Task: Invite clients to a shared album for project updates and feedback.
Action: Mouse moved to (537, 192)
Screenshot: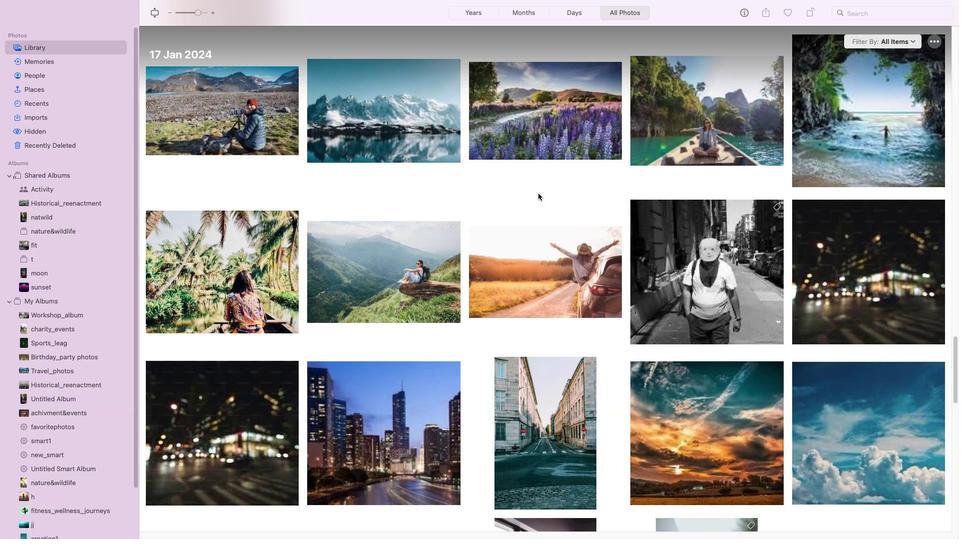 
Action: Mouse pressed left at (537, 192)
Screenshot: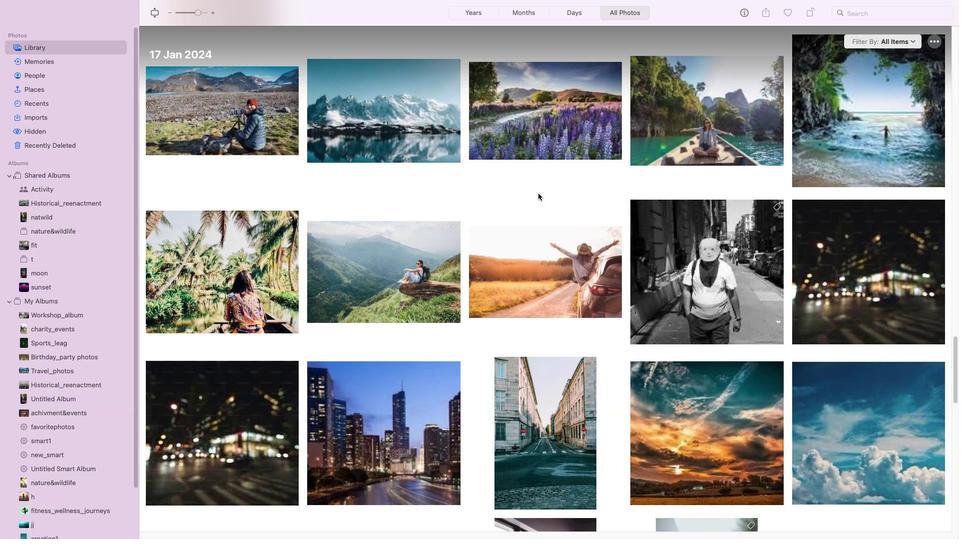 
Action: Mouse moved to (405, 256)
Screenshot: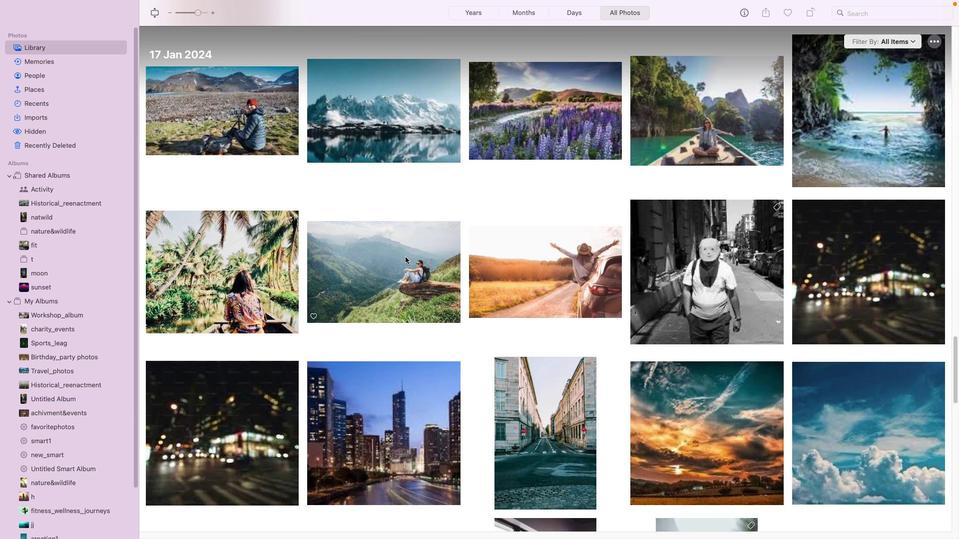 
Action: Mouse pressed left at (405, 256)
Screenshot: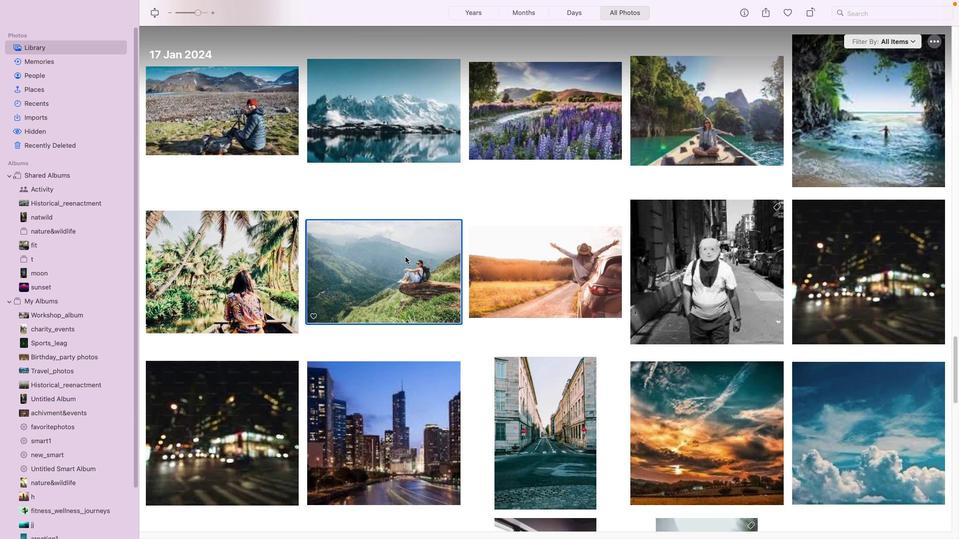 
Action: Mouse moved to (405, 256)
Screenshot: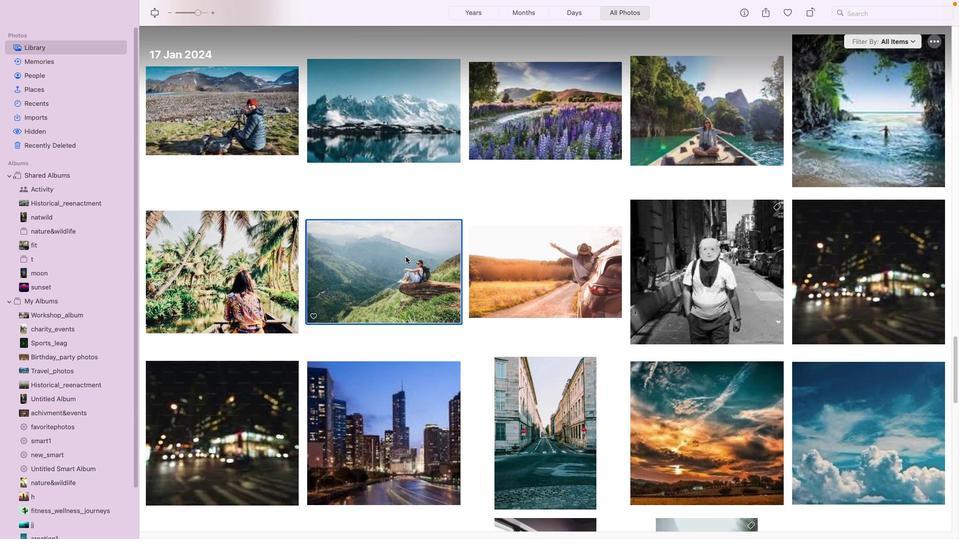 
Action: Key pressed Key.tab
Screenshot: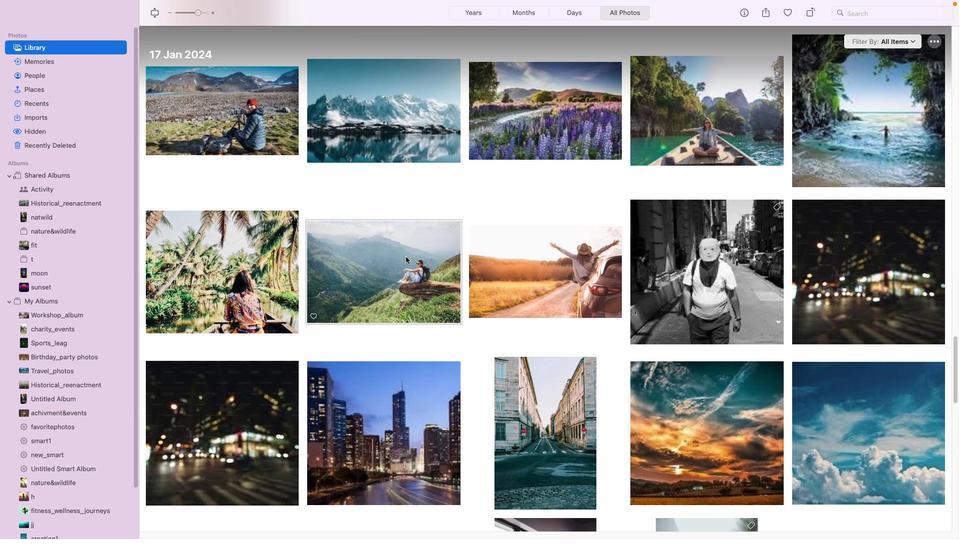 
Action: Mouse moved to (512, 217)
Screenshot: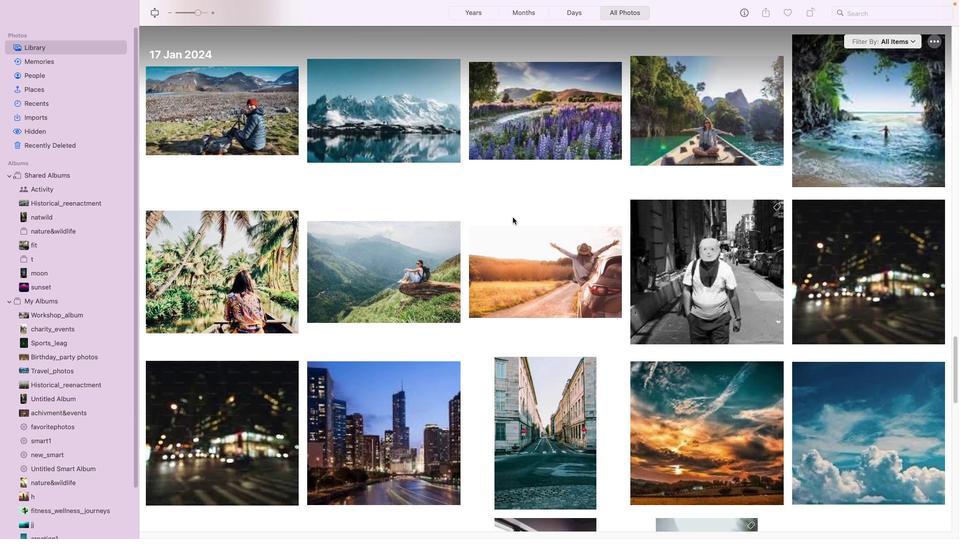 
Action: Mouse pressed left at (512, 217)
Screenshot: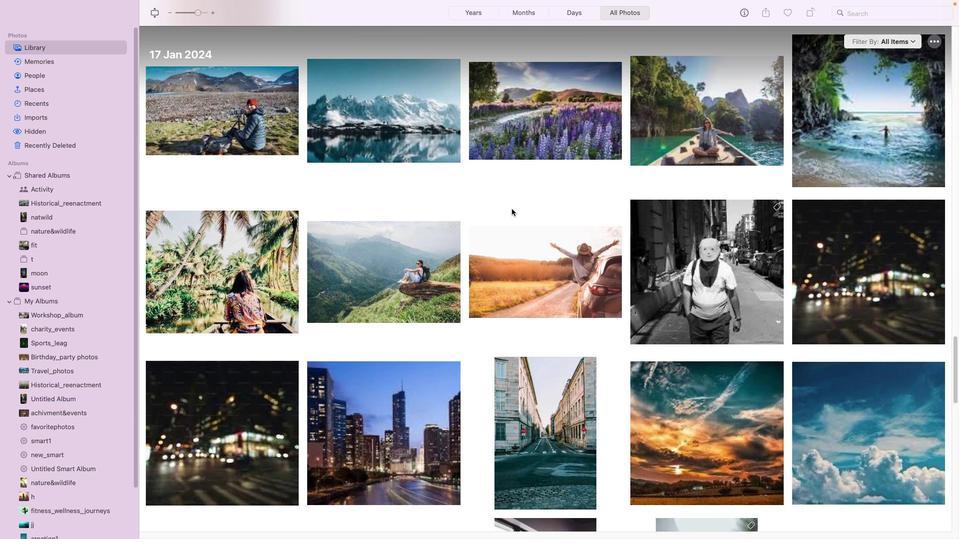 
Action: Mouse moved to (662, 268)
Screenshot: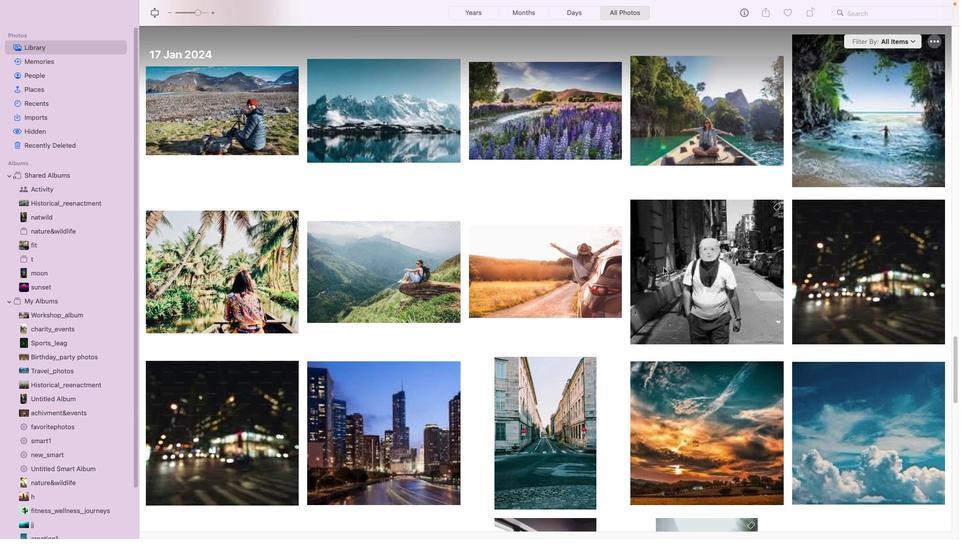 
Action: Key pressed Key.shift_r
Screenshot: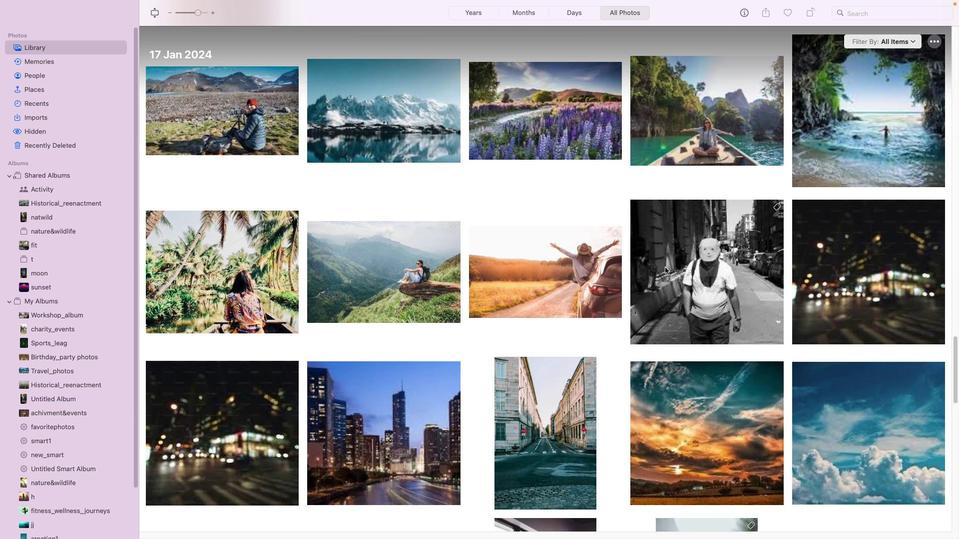 
Action: Mouse moved to (590, 264)
Screenshot: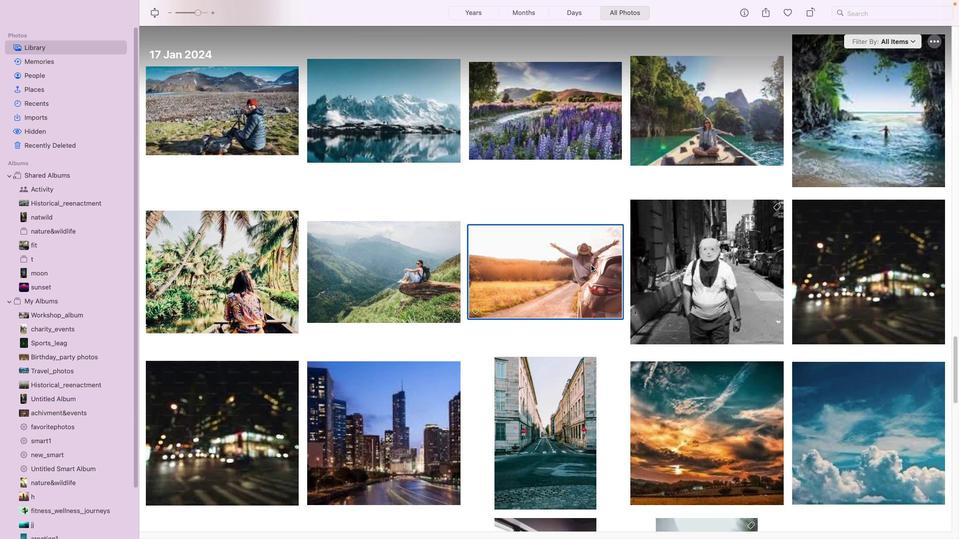 
Action: Mouse pressed left at (590, 264)
Screenshot: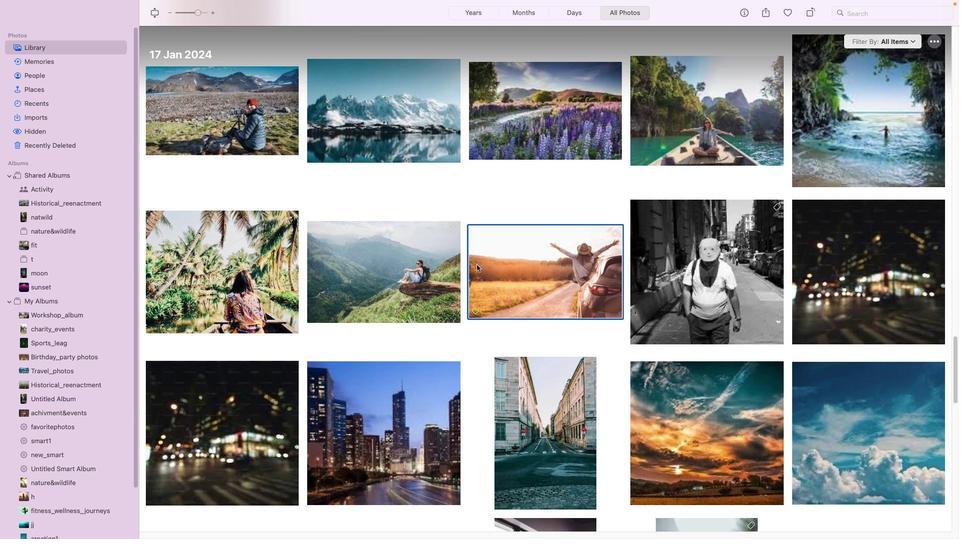 
Action: Mouse moved to (384, 261)
Screenshot: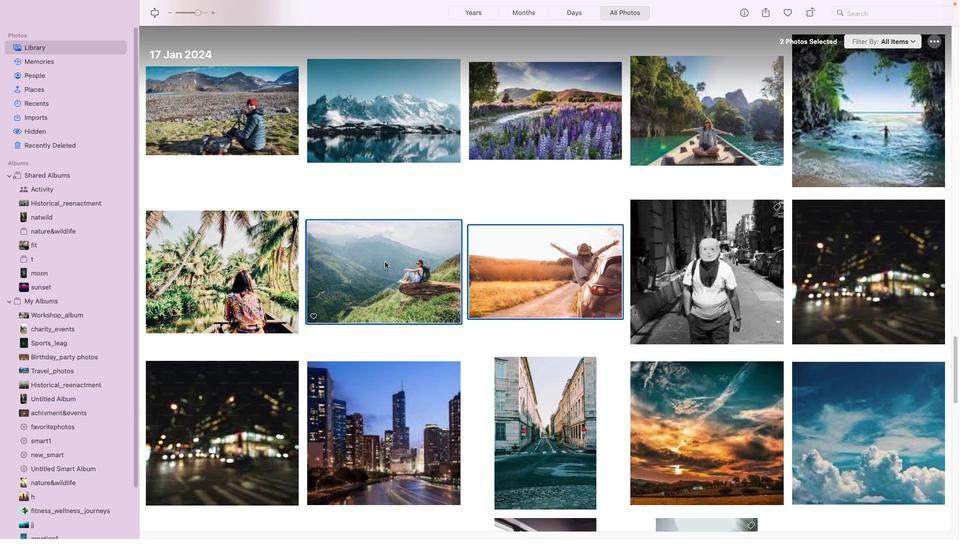 
Action: Mouse pressed left at (384, 261)
Screenshot: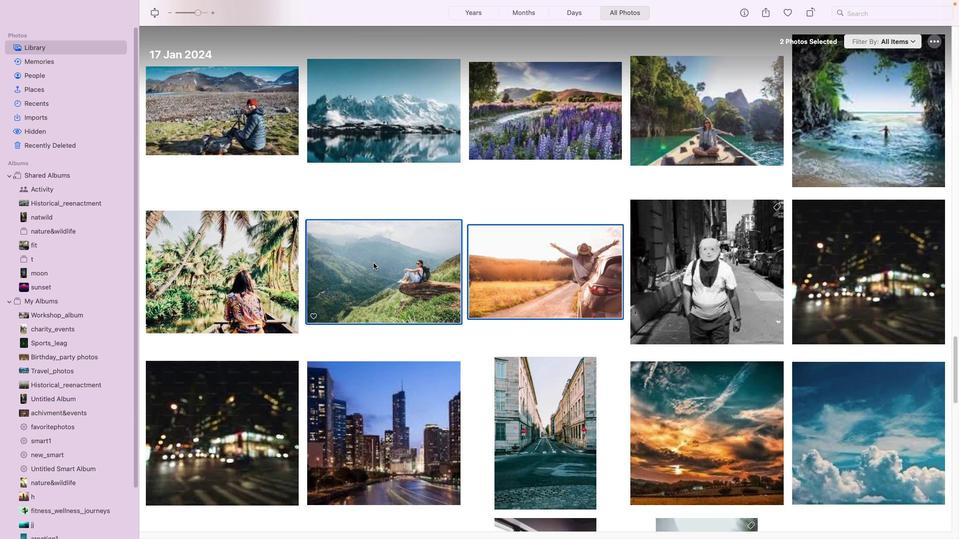 
Action: Mouse moved to (235, 263)
Screenshot: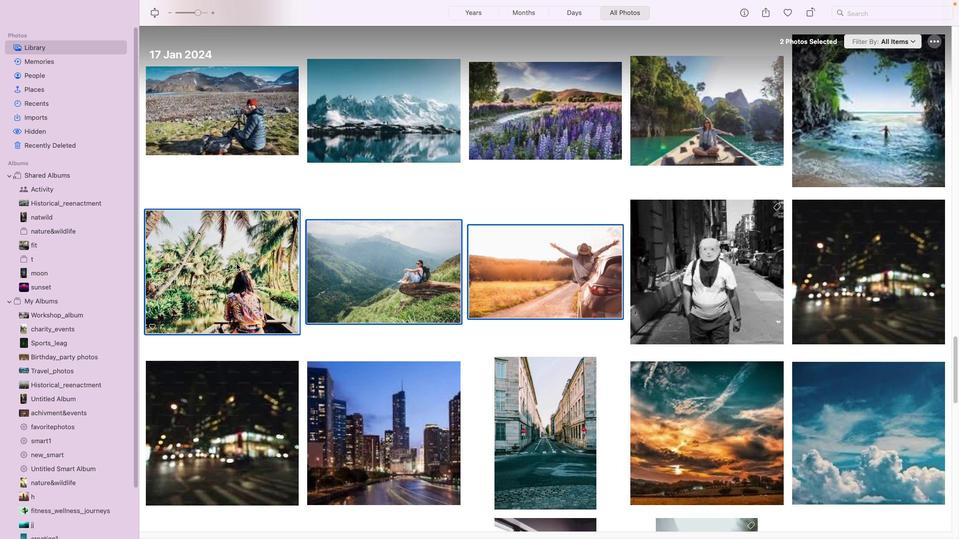 
Action: Mouse pressed left at (235, 263)
Screenshot: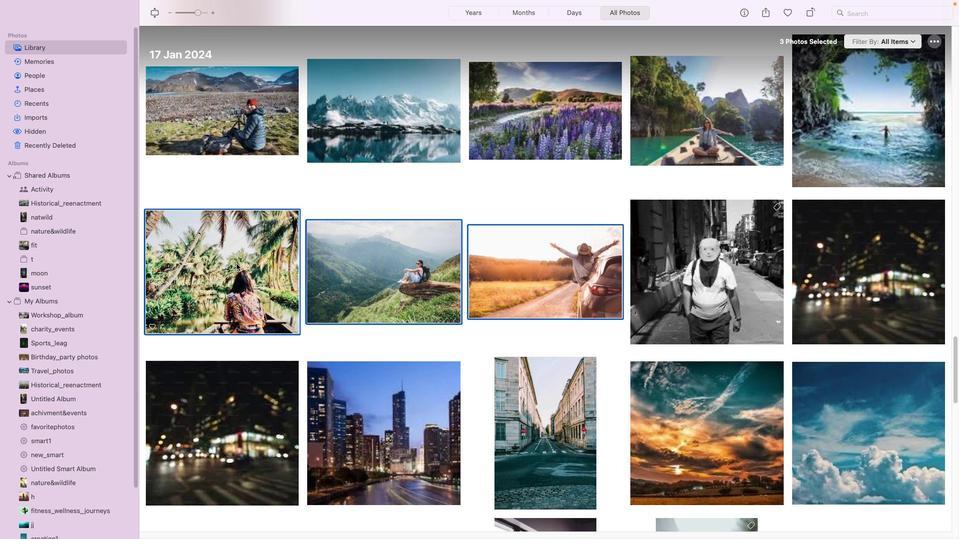 
Action: Mouse moved to (829, 164)
Screenshot: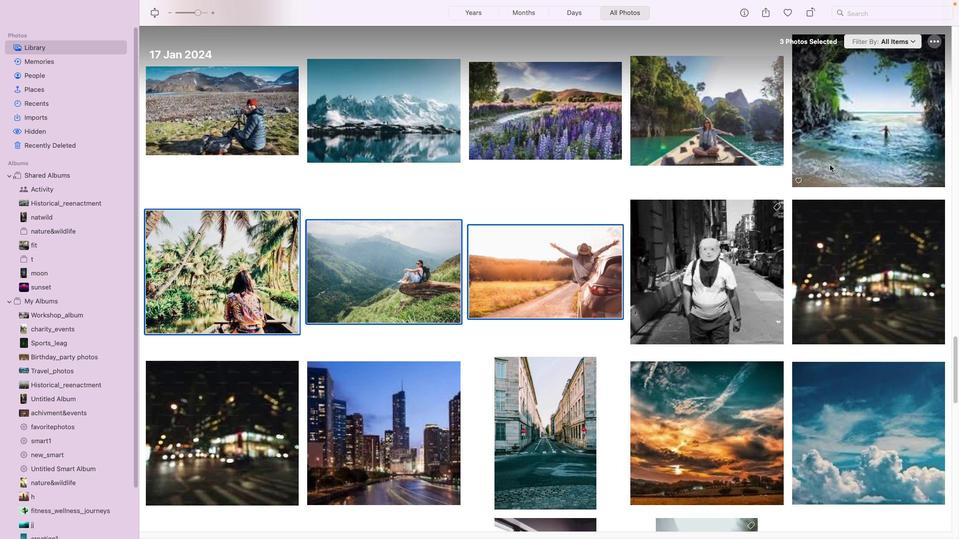 
Action: Mouse pressed left at (829, 164)
Screenshot: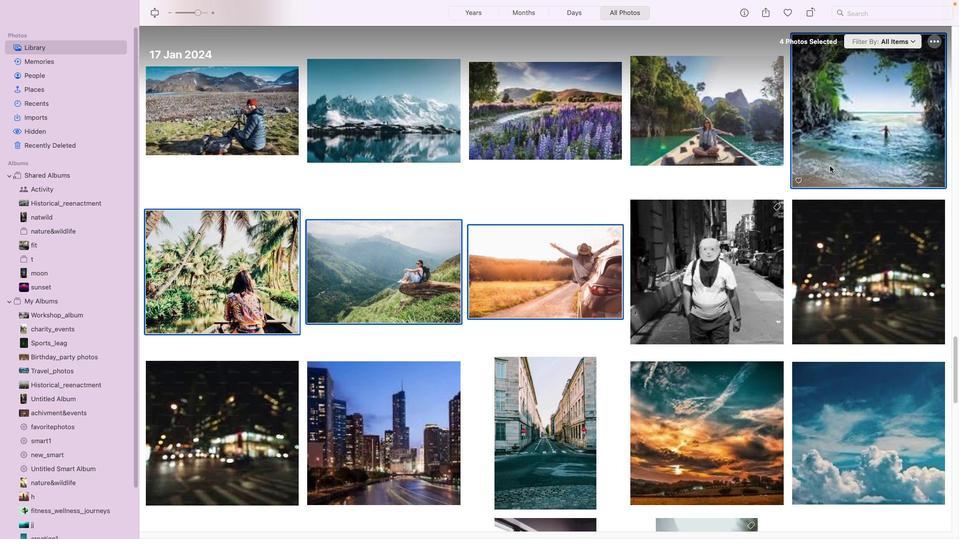 
Action: Mouse moved to (122, 300)
Screenshot: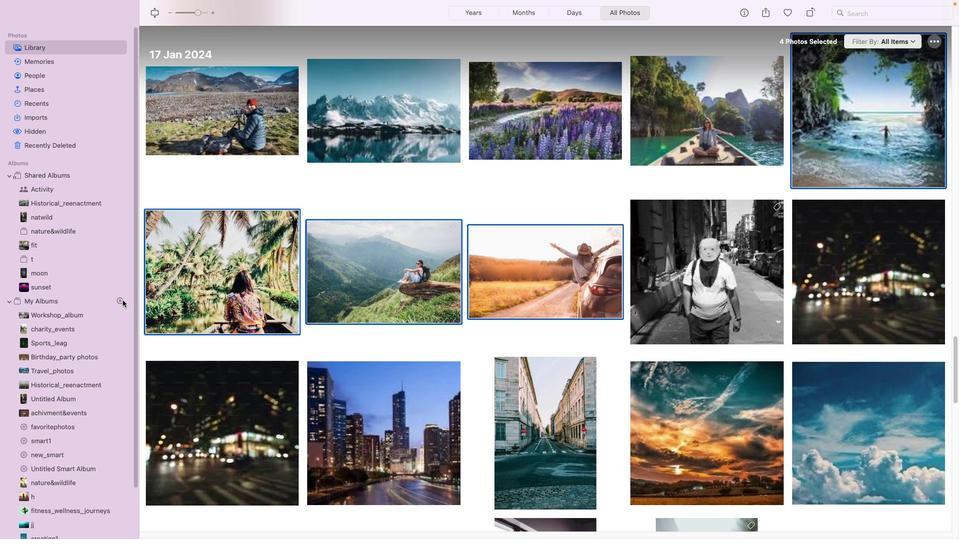 
Action: Mouse pressed left at (122, 300)
Screenshot: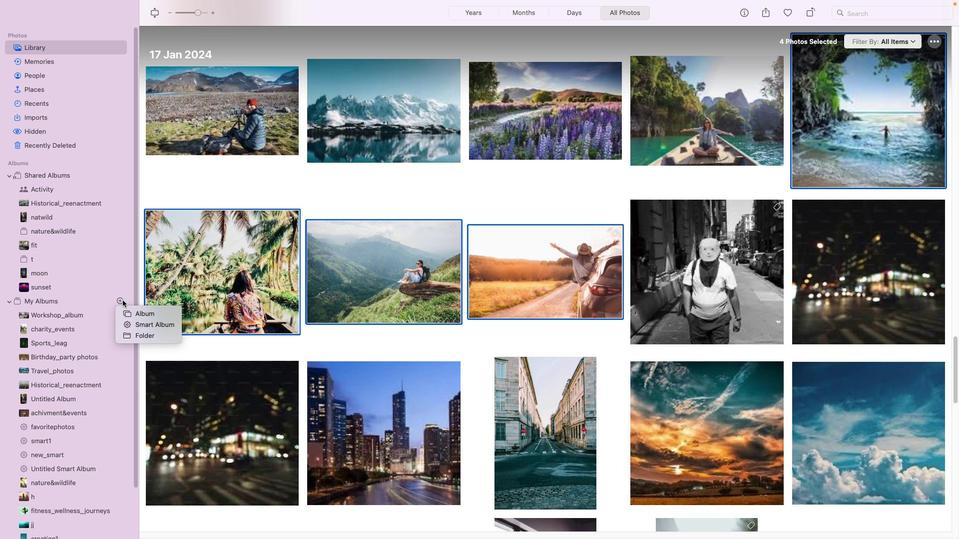 
Action: Mouse moved to (151, 309)
Screenshot: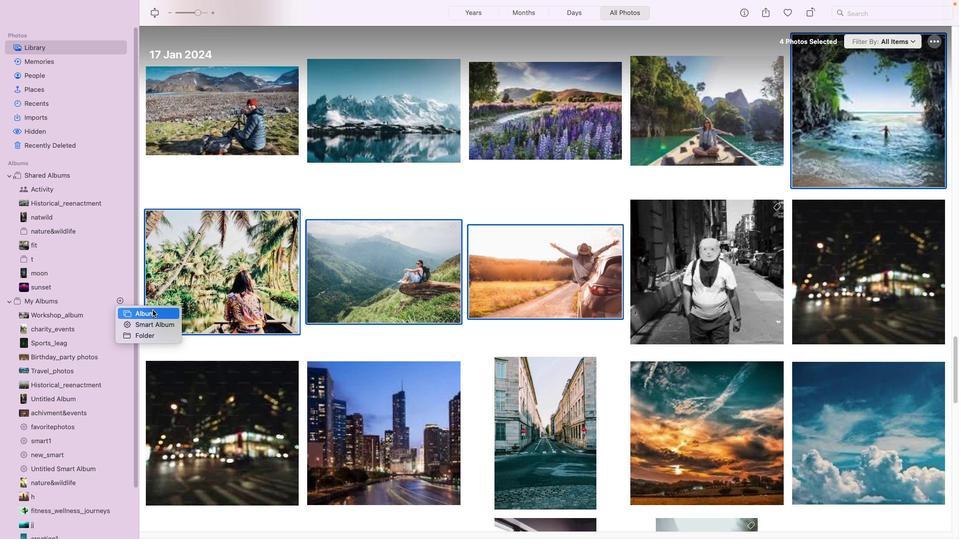 
Action: Mouse pressed left at (151, 309)
Screenshot: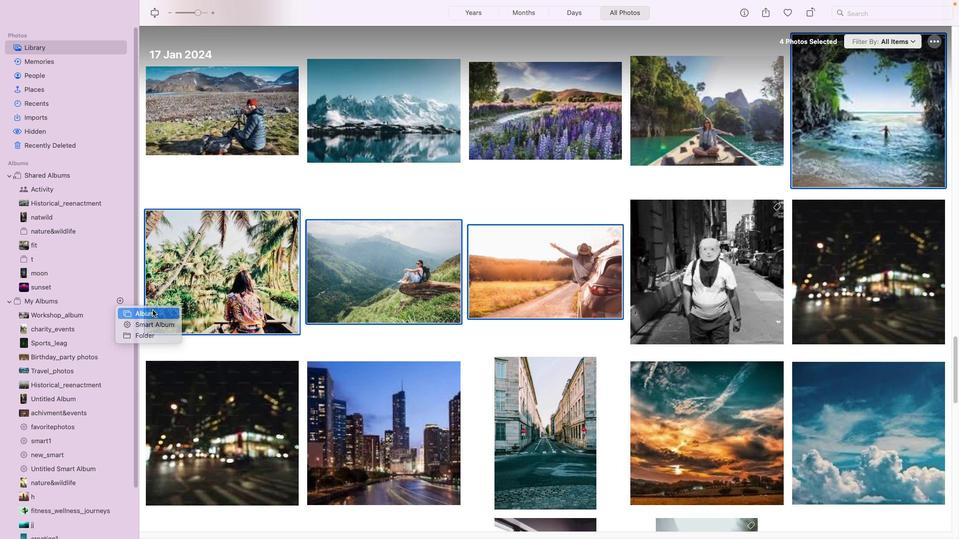 
Action: Key pressed Key.backspaceKey.shift_r'T''r''a''v''e''l''o'Key.spaceKey.enter
Screenshot: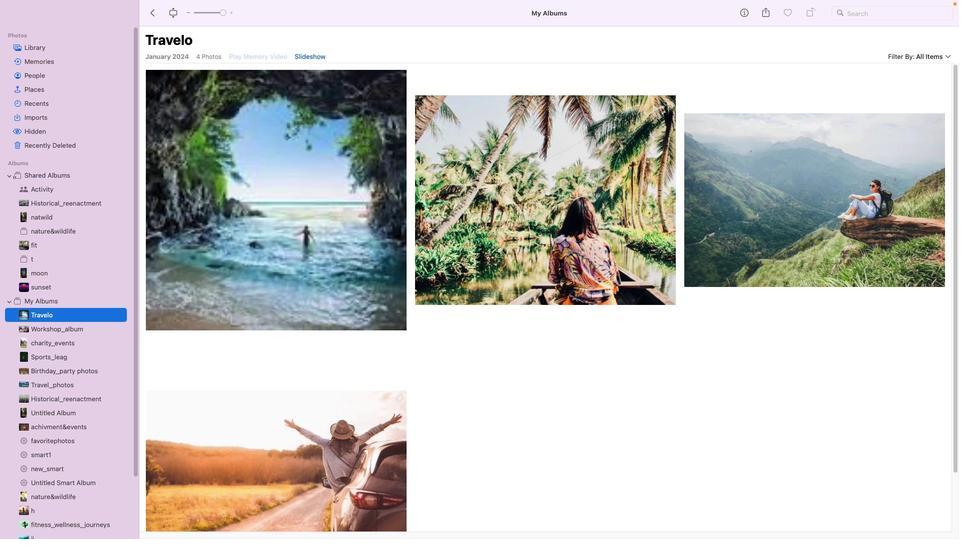 
Action: Mouse moved to (524, 331)
Screenshot: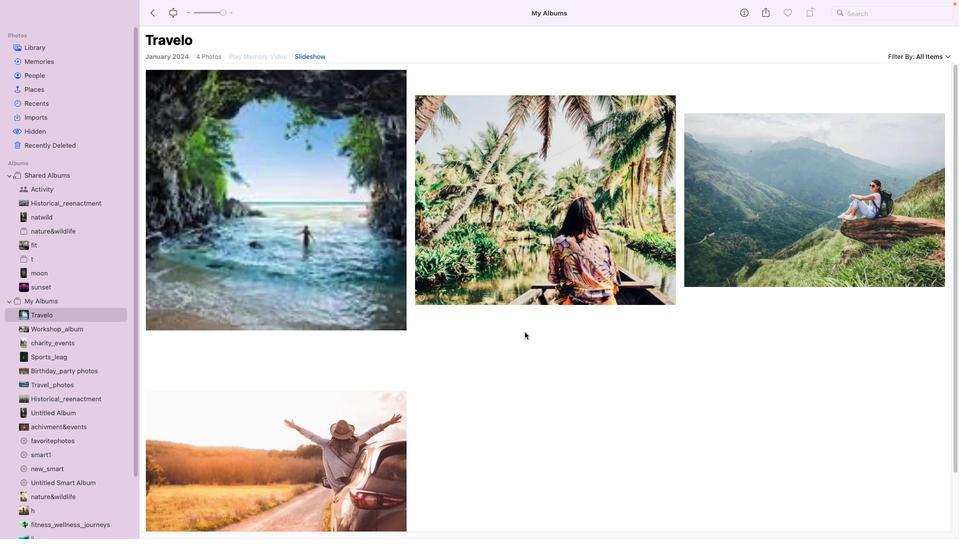 
Action: Mouse pressed left at (524, 331)
Screenshot: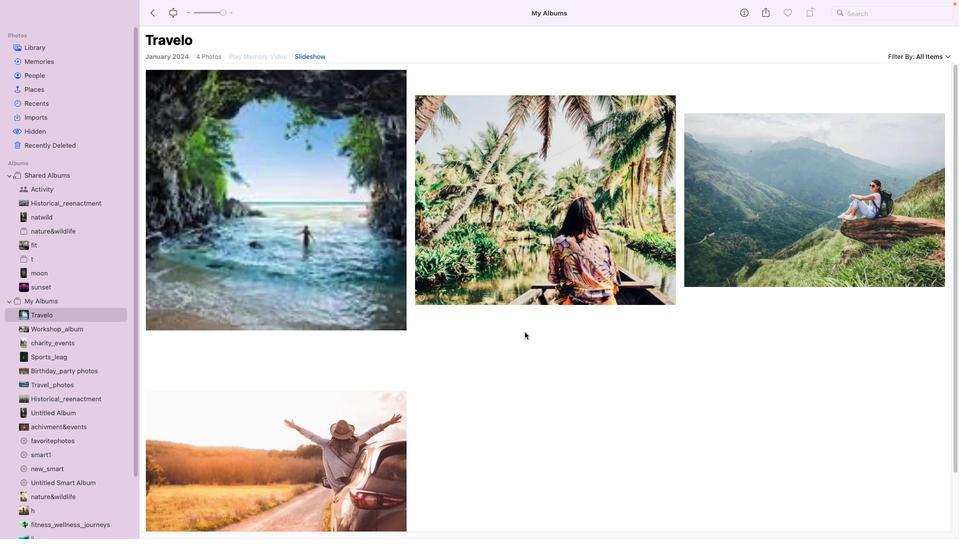 
Action: Mouse moved to (738, 43)
Screenshot: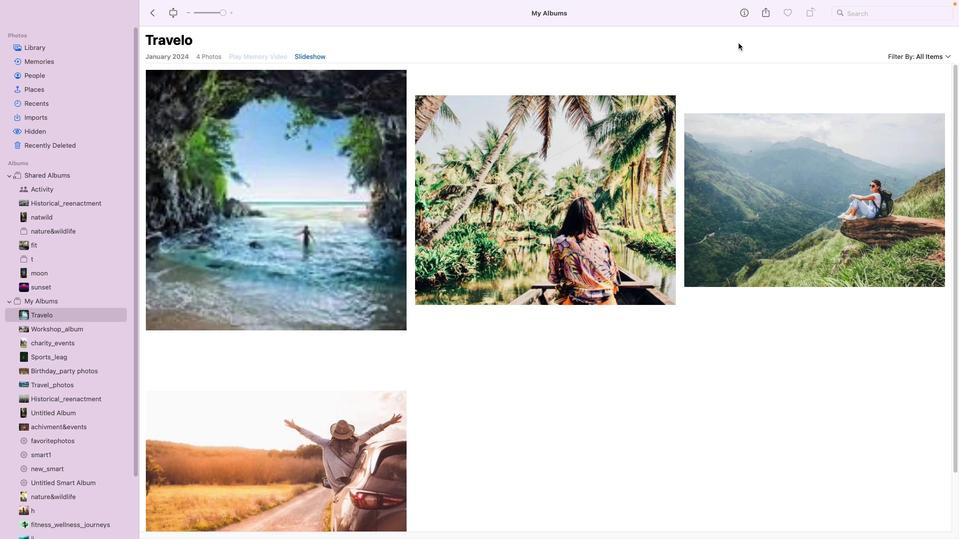 
Action: Mouse pressed left at (738, 43)
Screenshot: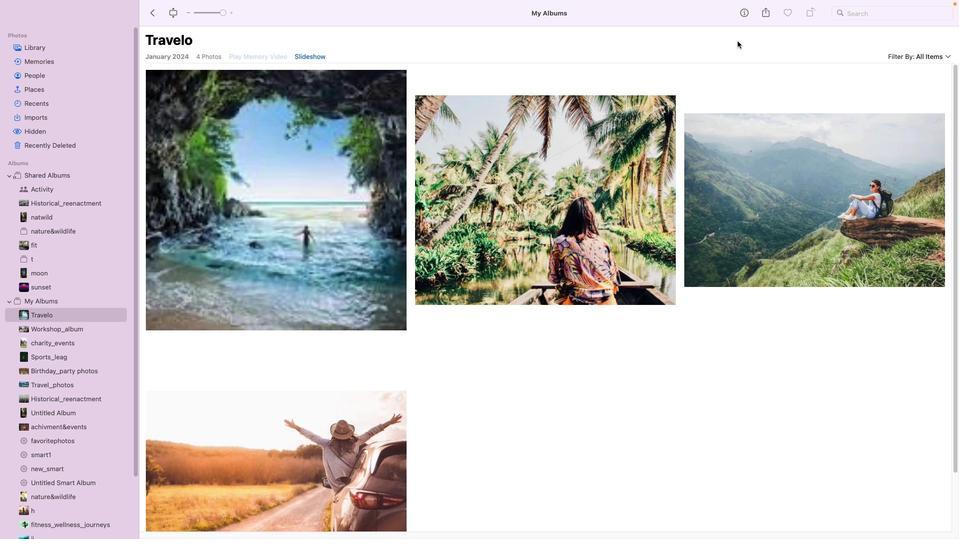 
Action: Mouse moved to (768, 11)
Screenshot: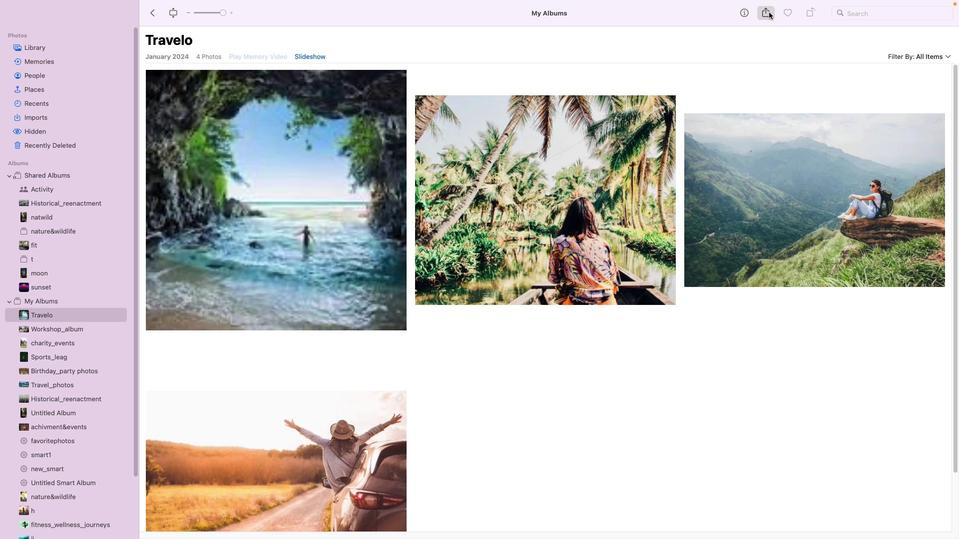 
Action: Mouse pressed left at (768, 11)
Screenshot: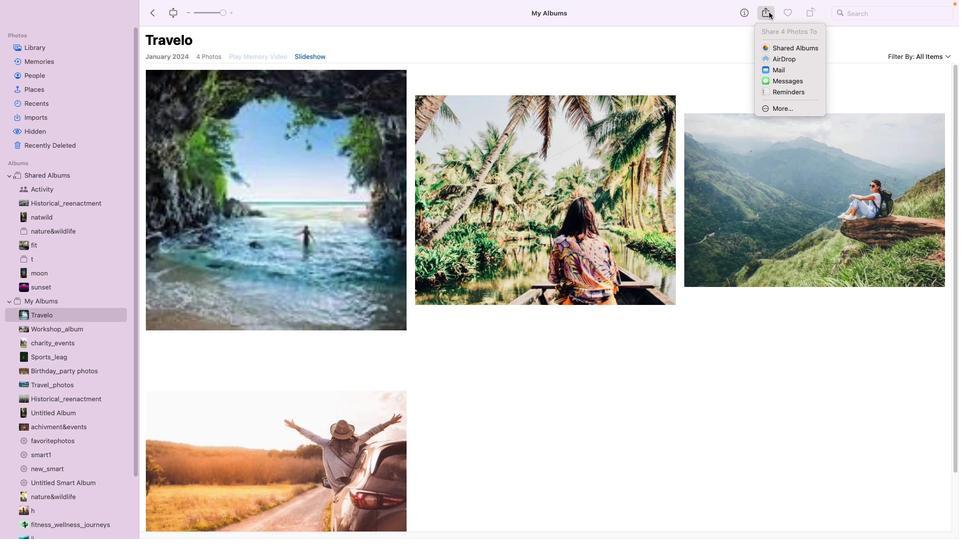 
Action: Mouse moved to (777, 45)
Screenshot: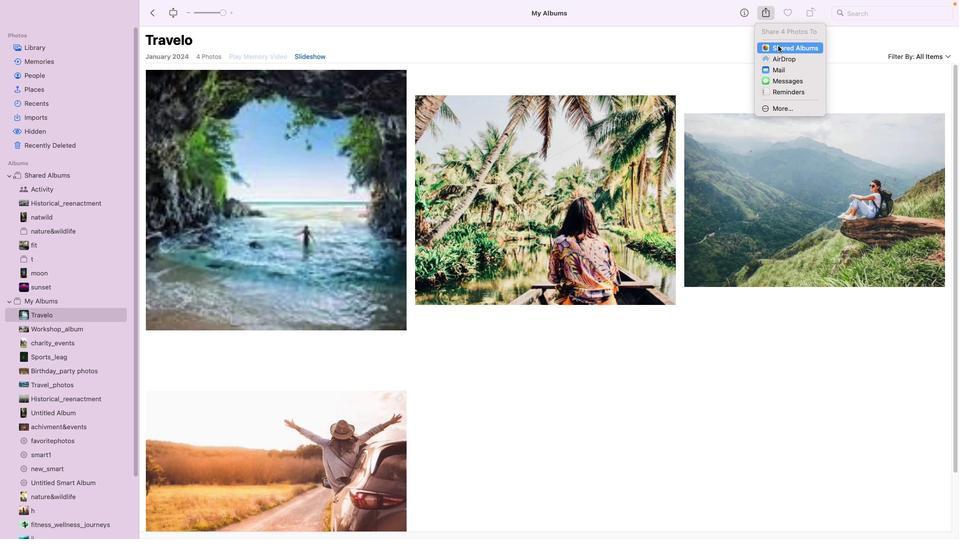 
Action: Mouse pressed left at (777, 45)
Screenshot: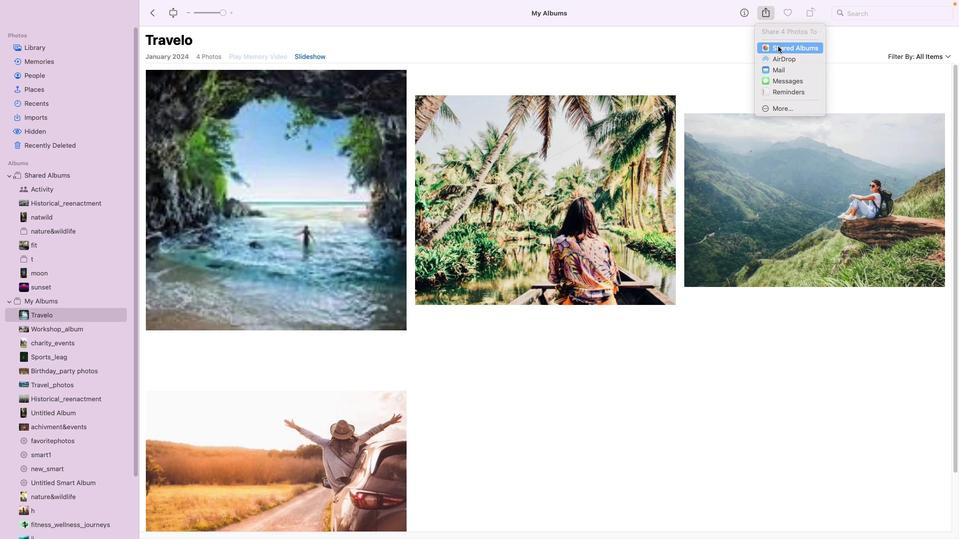 
Action: Mouse moved to (715, 63)
Screenshot: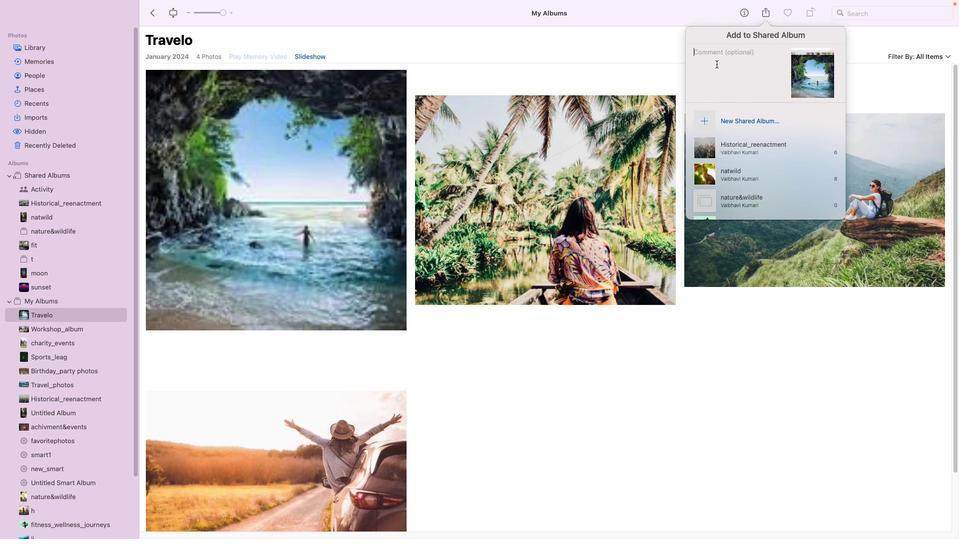
Action: Mouse pressed left at (715, 63)
Screenshot: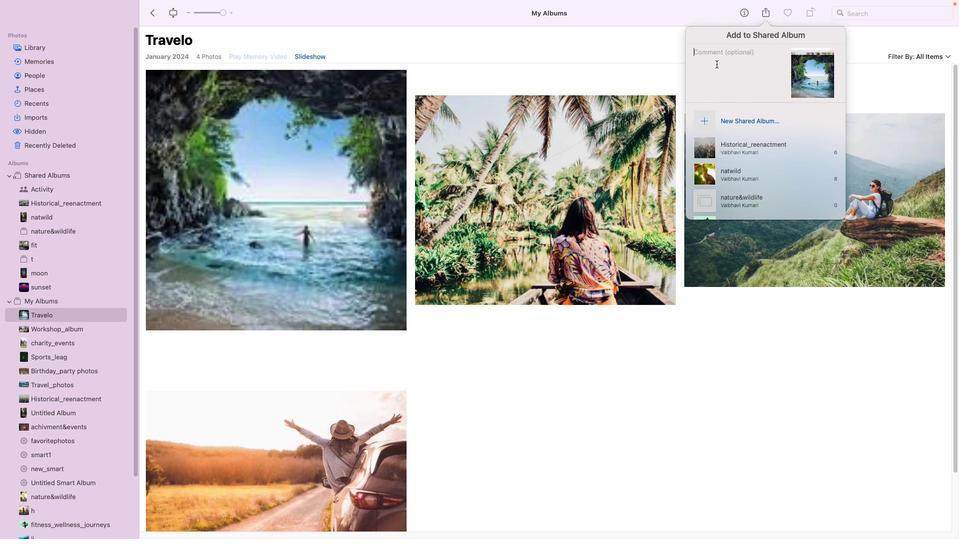 
Action: Mouse moved to (694, 76)
Screenshot: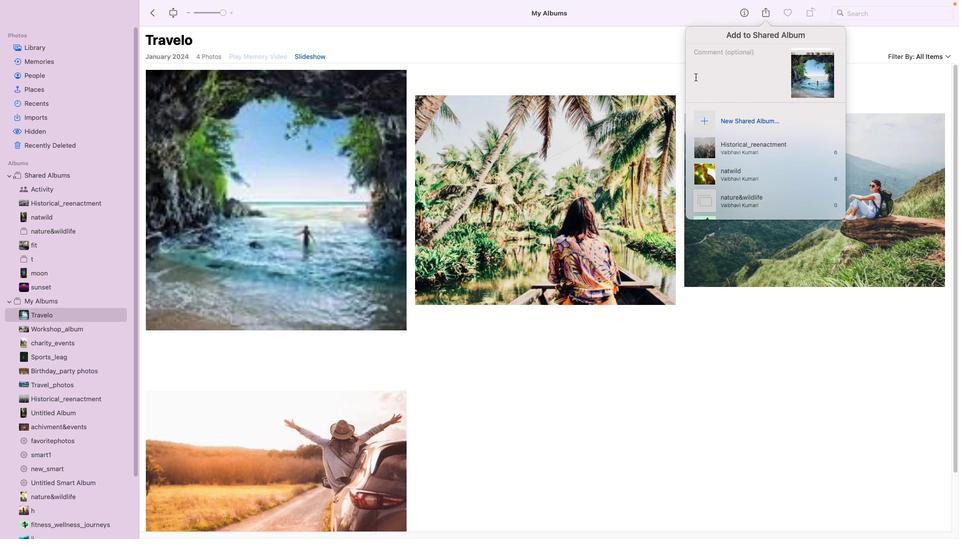 
Action: Key pressed 't'Key.backspaceKey.shift_r'F''o''r'Key.spaceKey.backspaceKey.backspaceKey.backspaceKey.backspaceKey.shift_r'"'Key.shift_r'F''o''r'Key.spaceKey.shift_r'T''r''a''v''e''l'Key.space'p''r''o''j''e''c''t'Key.shift_r'"'
Screenshot: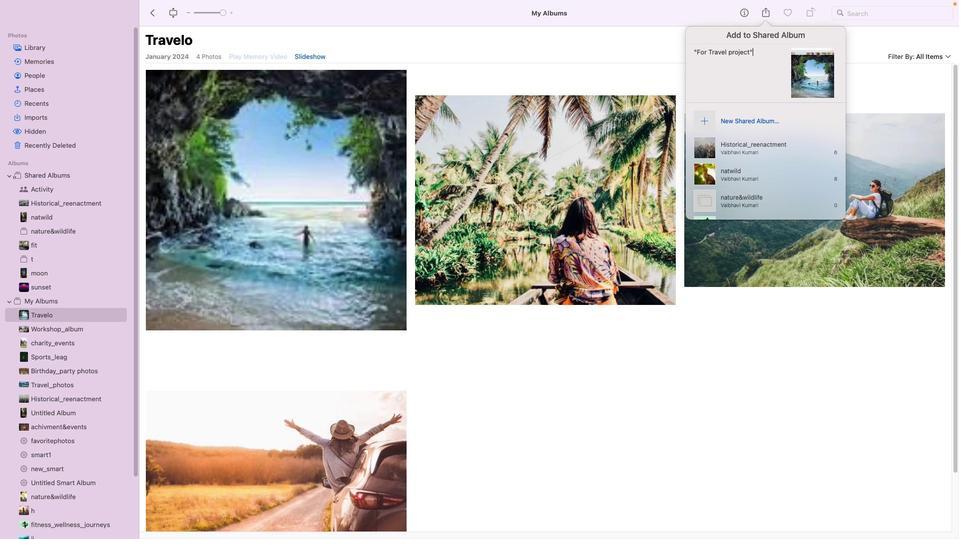 
Action: Mouse moved to (745, 119)
Screenshot: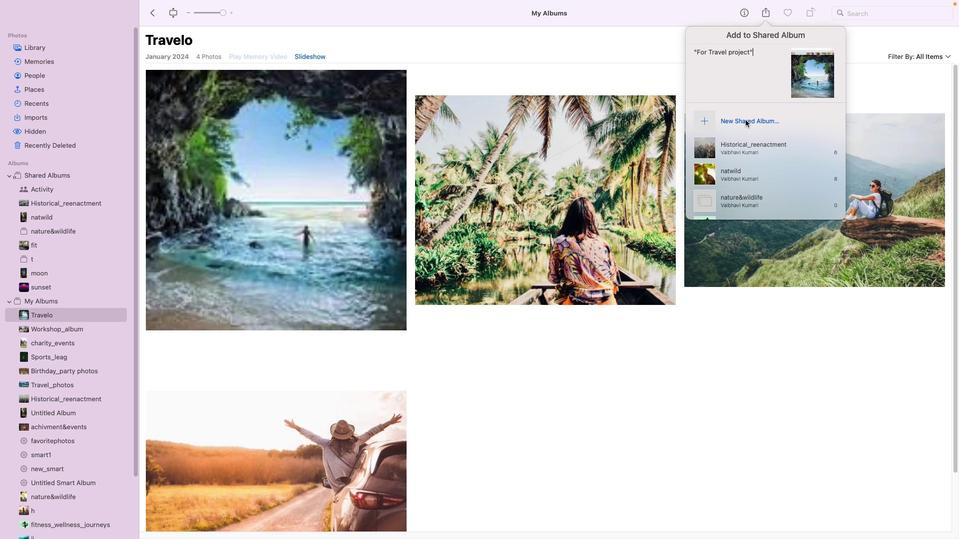 
Action: Mouse pressed left at (745, 119)
Screenshot: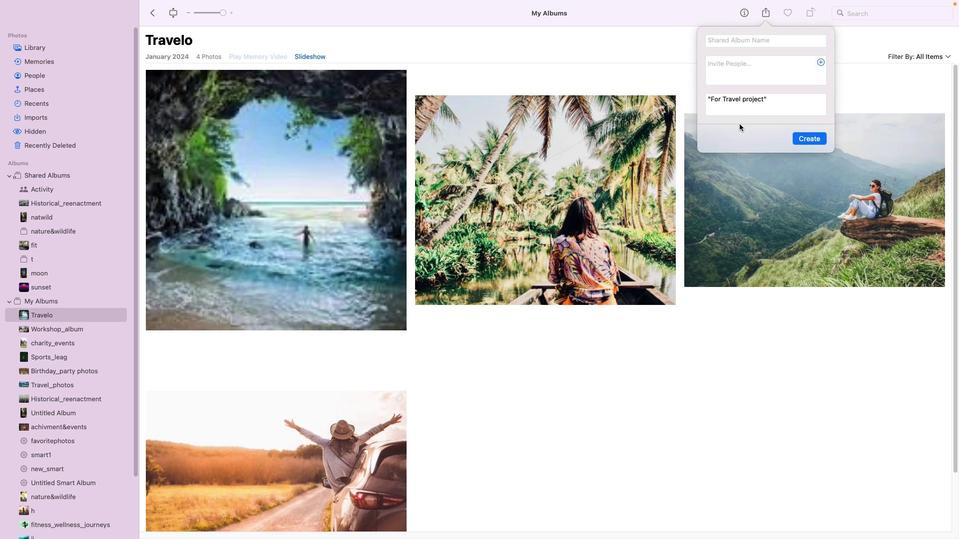 
Action: Mouse moved to (724, 39)
Screenshot: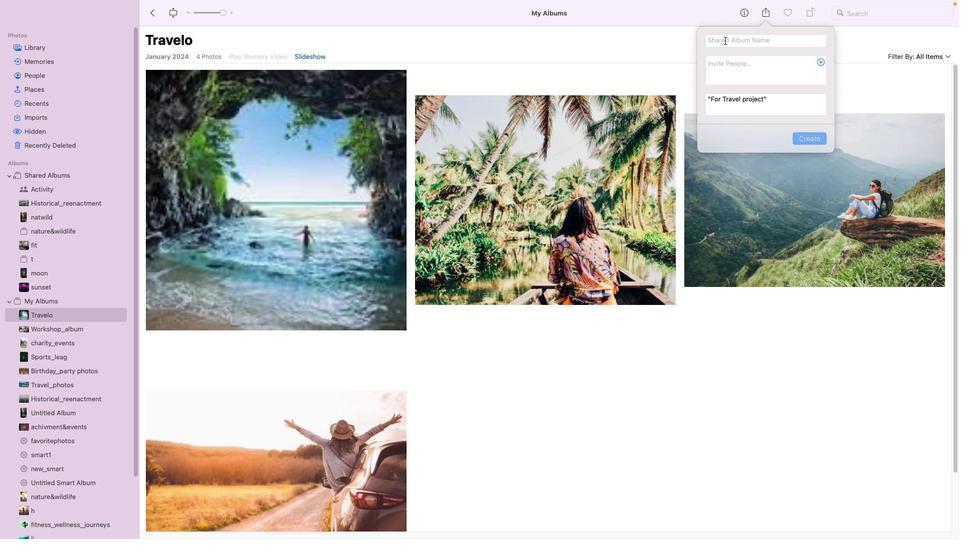 
Action: Mouse pressed left at (724, 39)
Screenshot: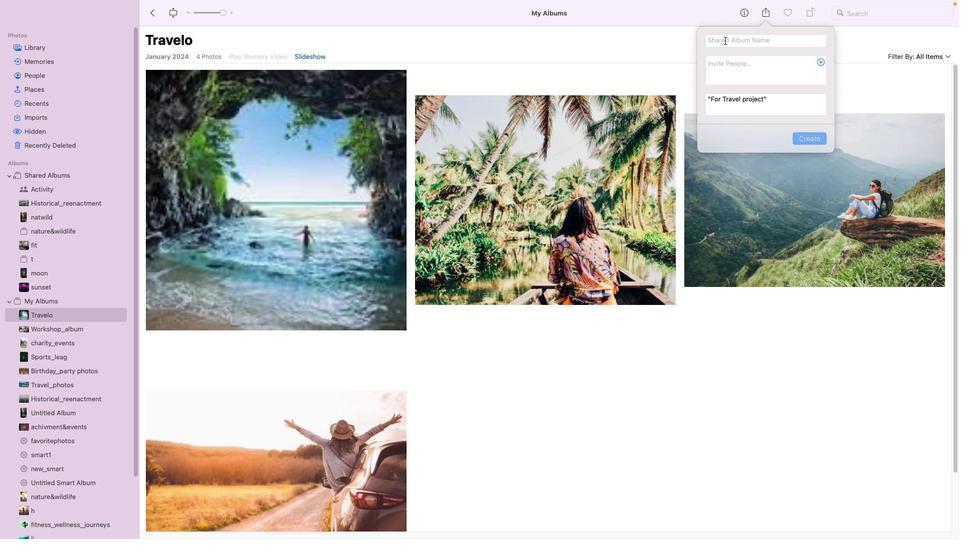 
Action: Mouse moved to (721, 41)
Screenshot: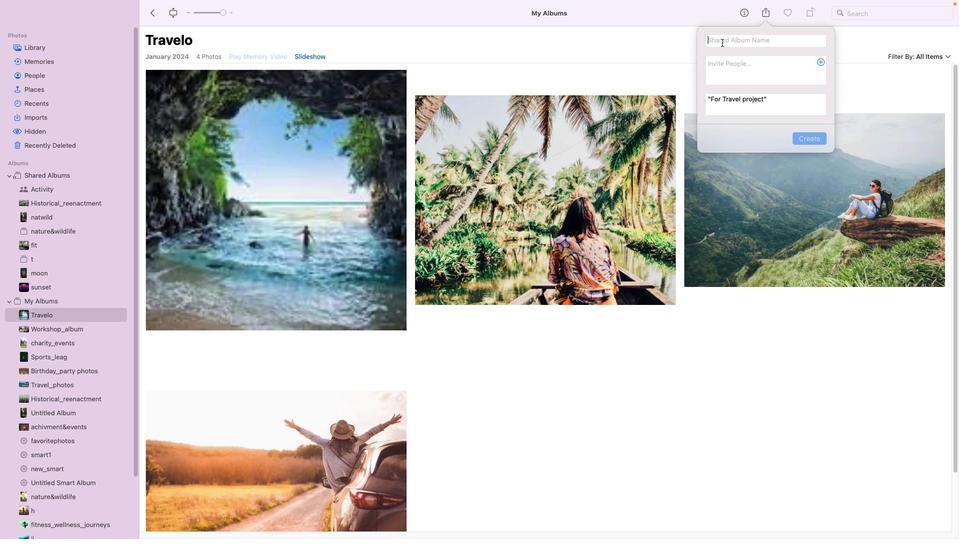 
Action: Key pressed Key.shift_r'T''r''a''v''e''l''o'
Screenshot: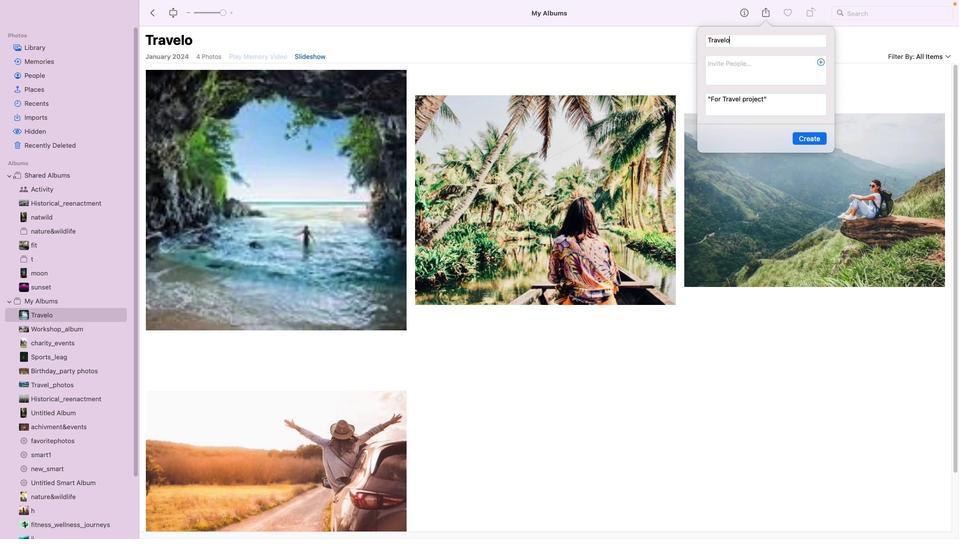 
Action: Mouse moved to (758, 72)
Screenshot: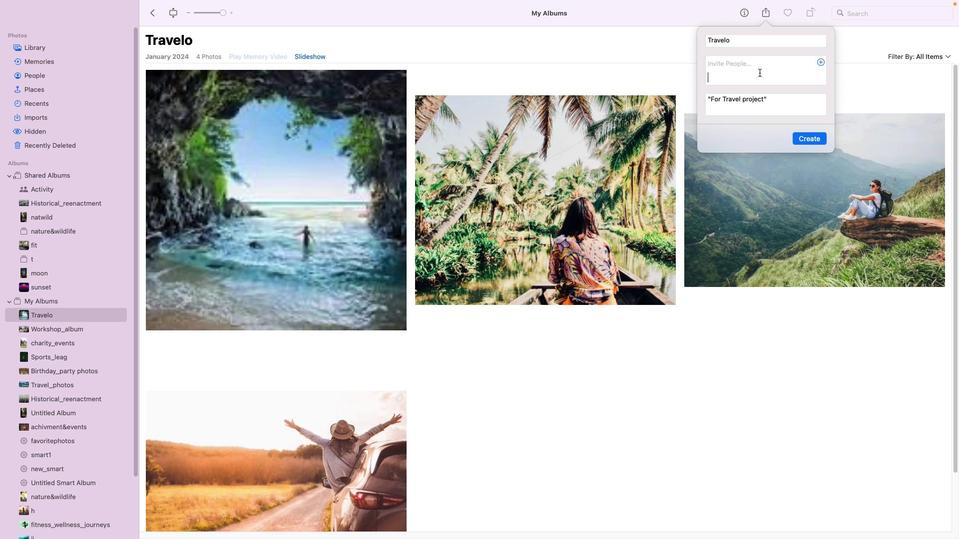 
Action: Mouse pressed left at (758, 72)
Screenshot: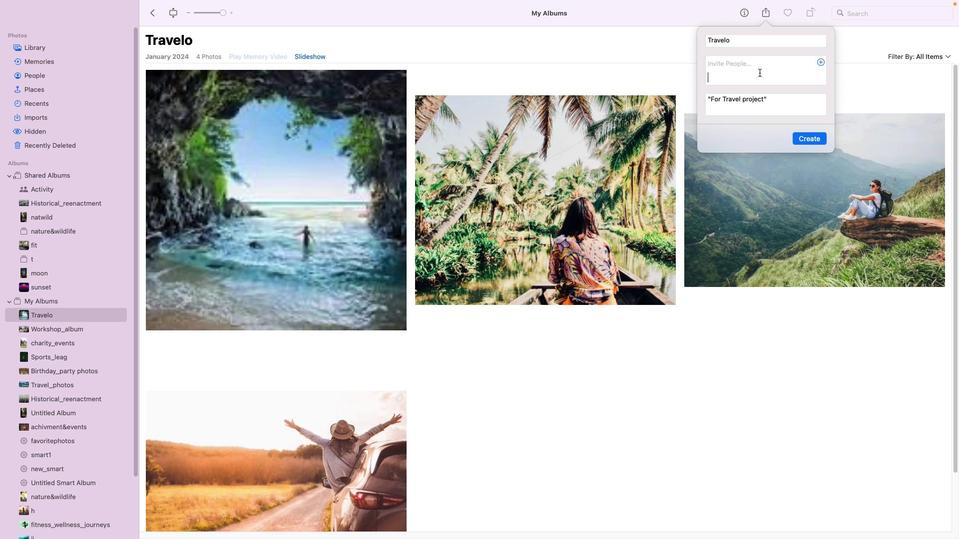 
Action: Mouse moved to (821, 59)
Screenshot: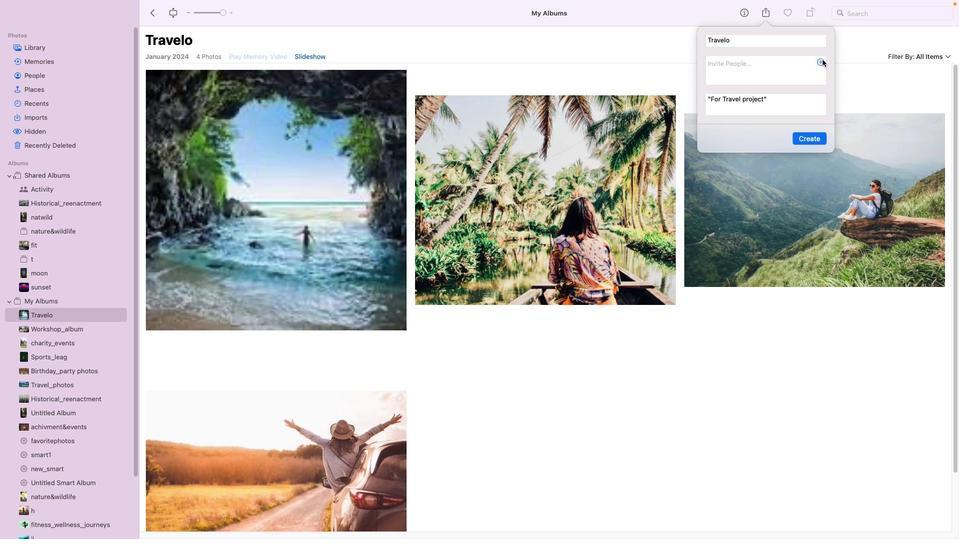 
Action: Mouse pressed left at (821, 59)
Screenshot: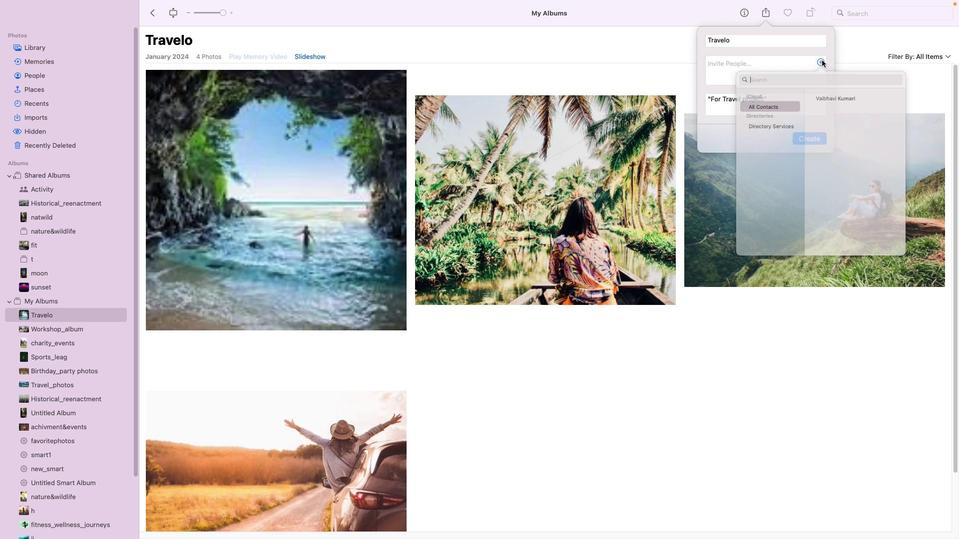 
Action: Mouse moved to (746, 118)
Screenshot: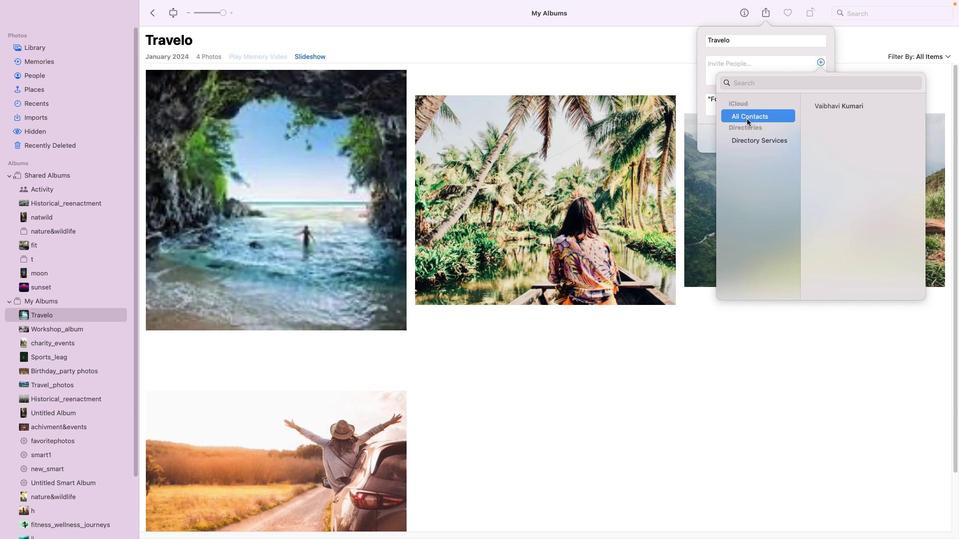 
Action: Mouse pressed left at (746, 118)
Screenshot: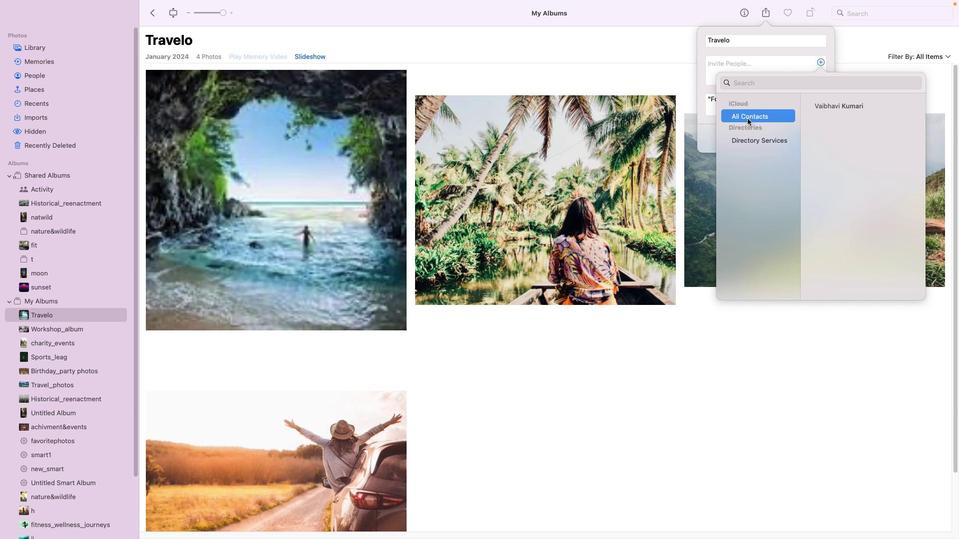 
Action: Mouse moved to (828, 105)
Screenshot: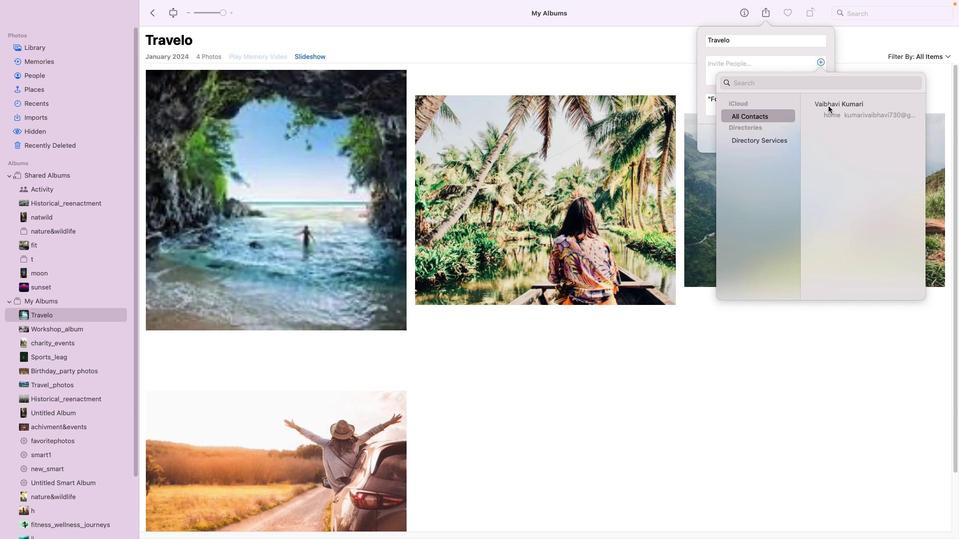 
Action: Mouse pressed left at (828, 105)
Screenshot: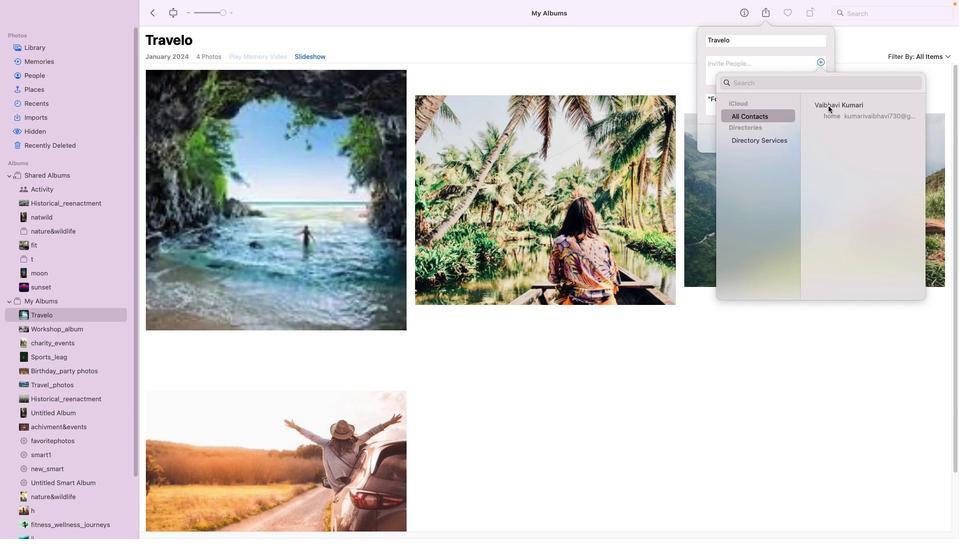 
Action: Mouse moved to (827, 105)
Screenshot: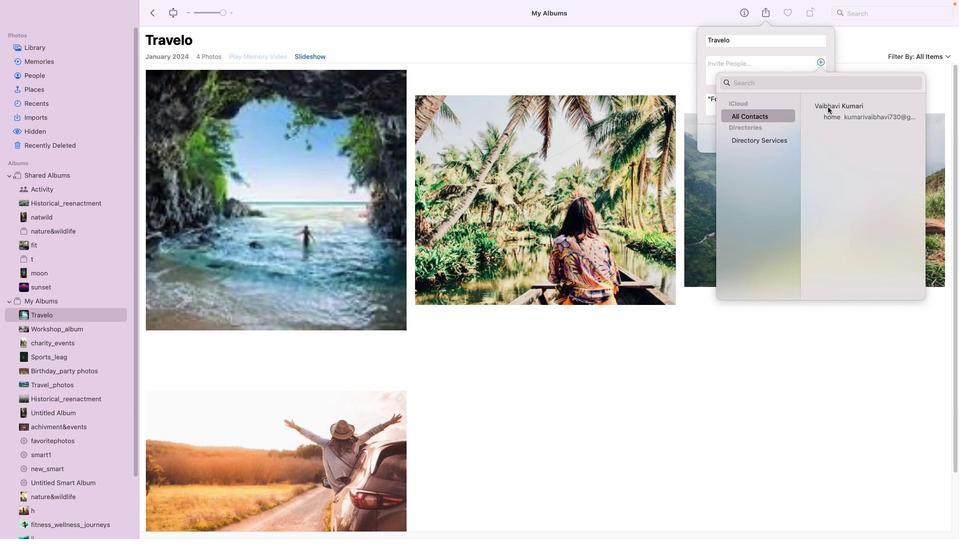 
Action: Mouse pressed left at (827, 105)
Screenshot: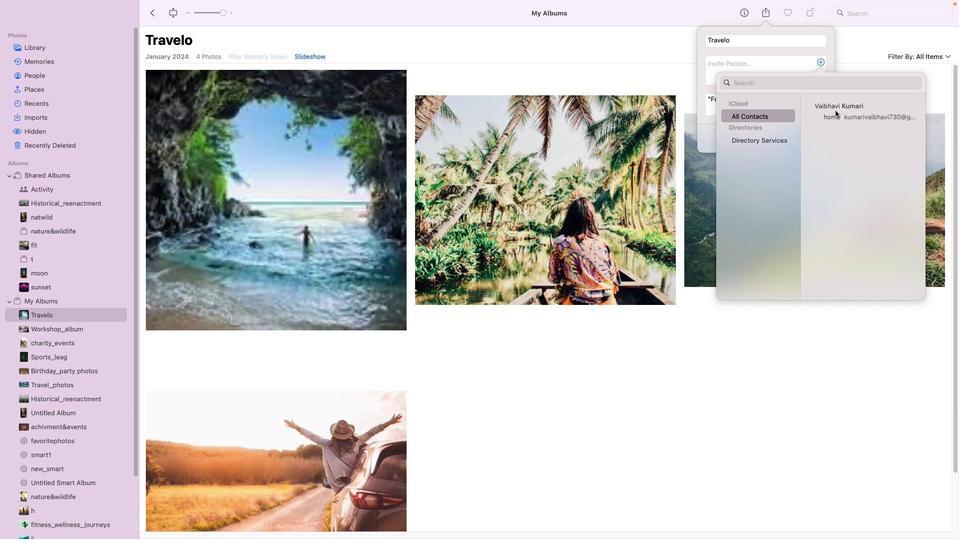 
Action: Mouse moved to (844, 114)
Screenshot: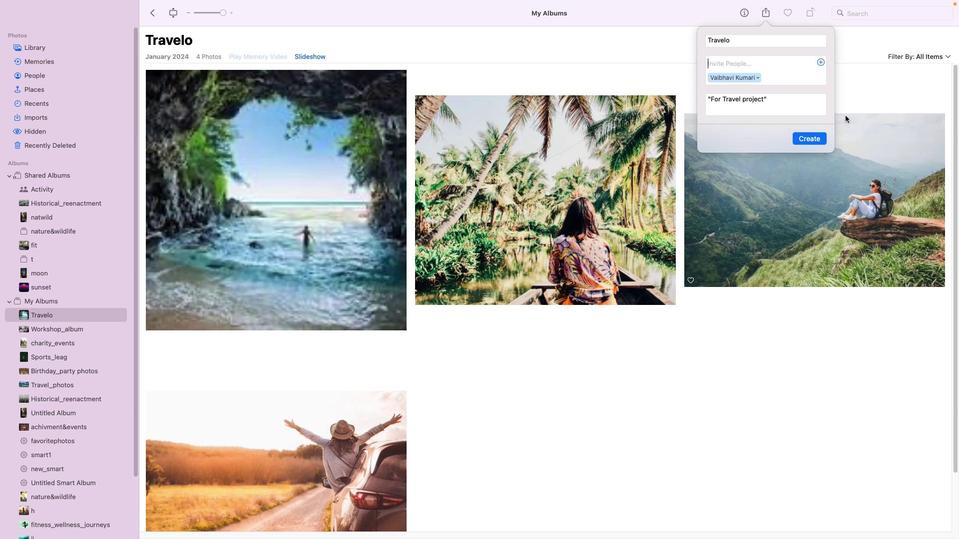
Action: Mouse pressed left at (844, 114)
Screenshot: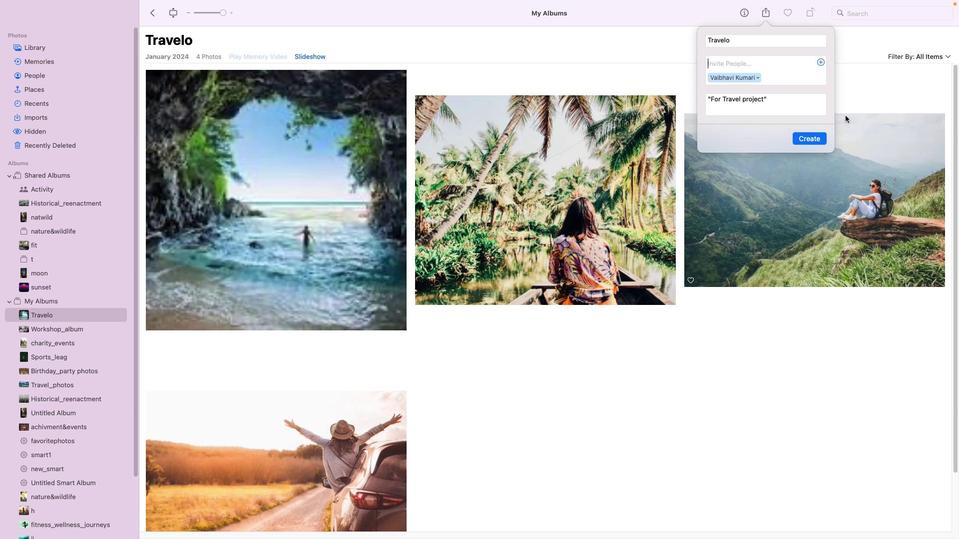 
Action: Mouse moved to (806, 138)
Screenshot: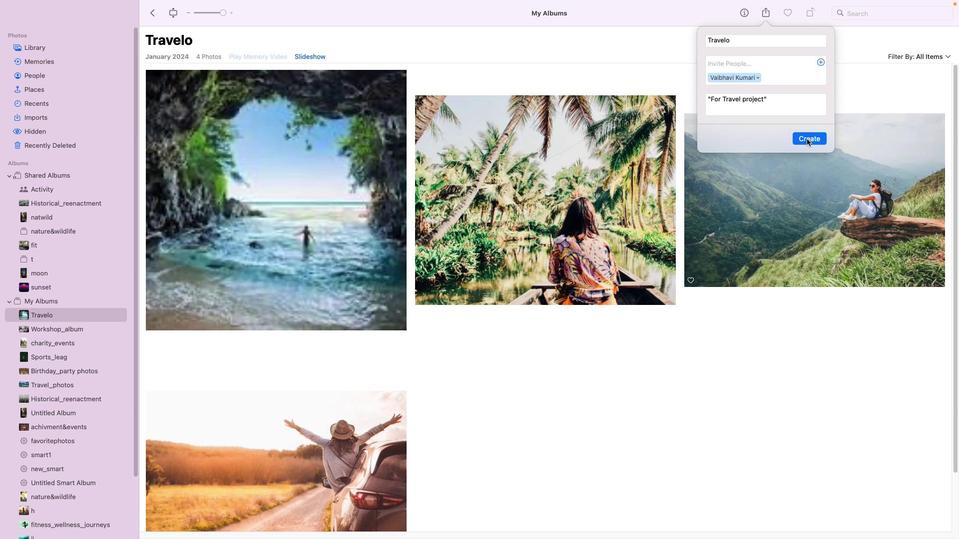 
Action: Mouse pressed left at (806, 138)
Screenshot: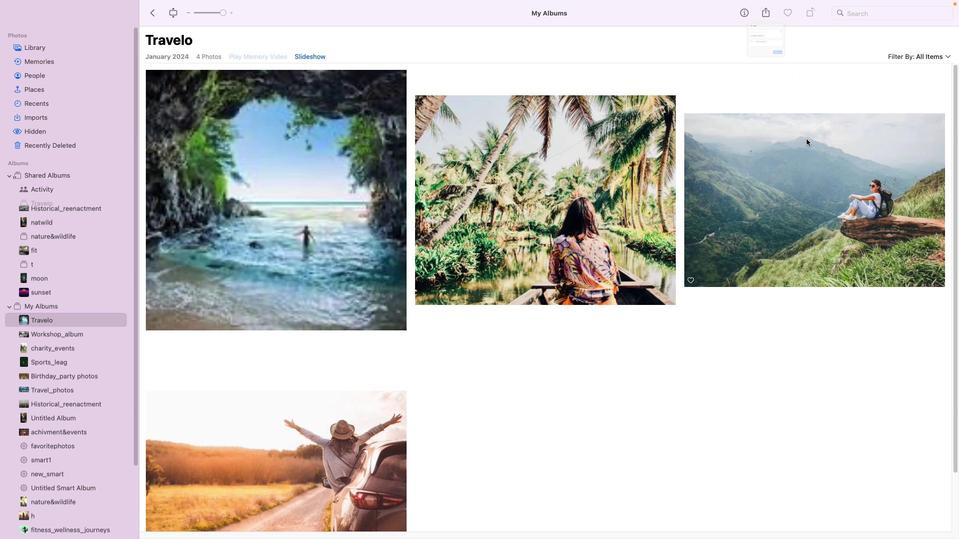 
Action: Mouse moved to (468, 349)
Screenshot: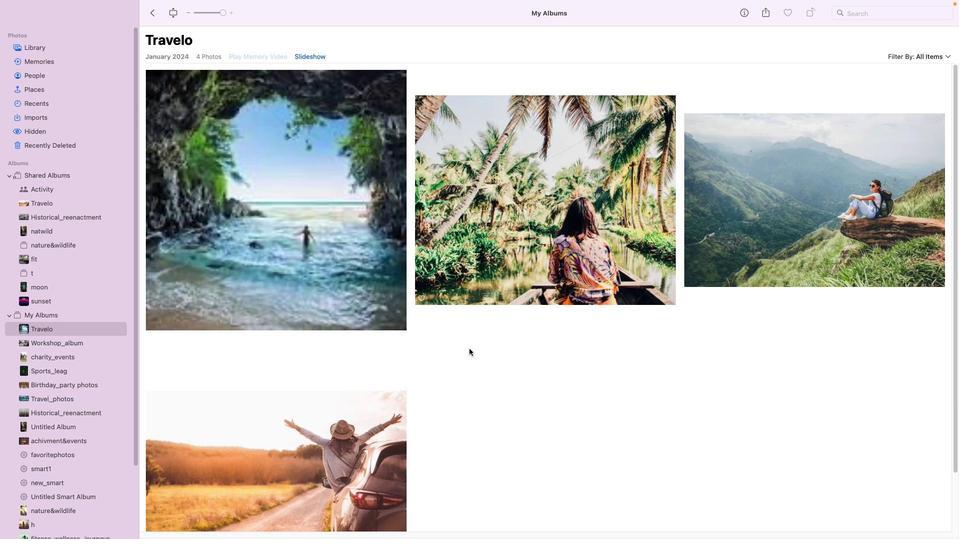 
Action: Mouse pressed left at (468, 349)
Screenshot: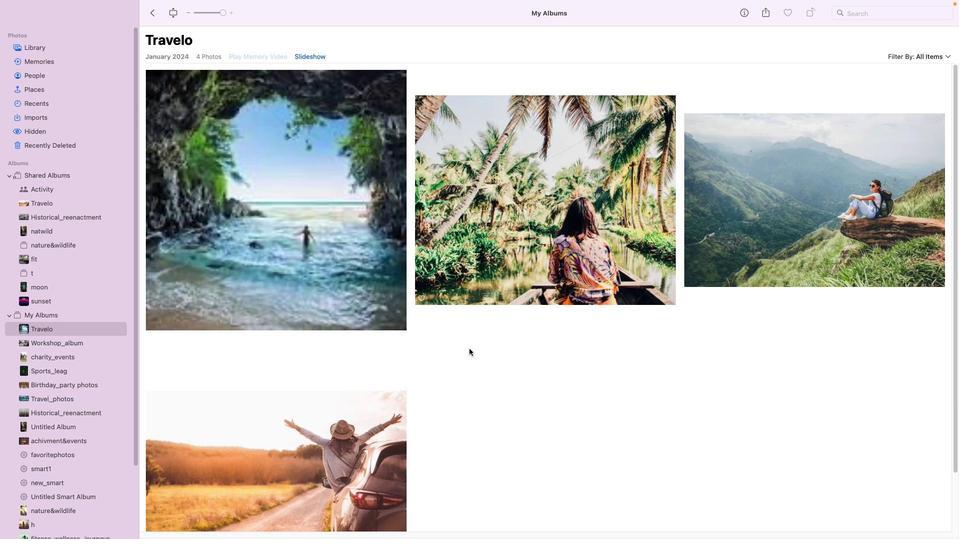 
Action: Mouse moved to (454, 356)
Screenshot: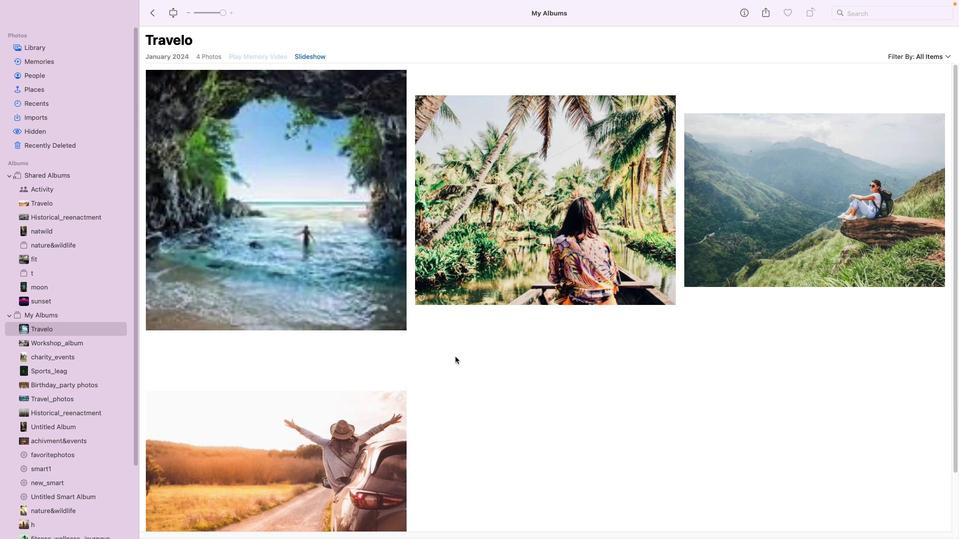 
